 Task: Add De Martino Organic Sauvignon Blanc to the cart.
Action: Mouse moved to (827, 284)
Screenshot: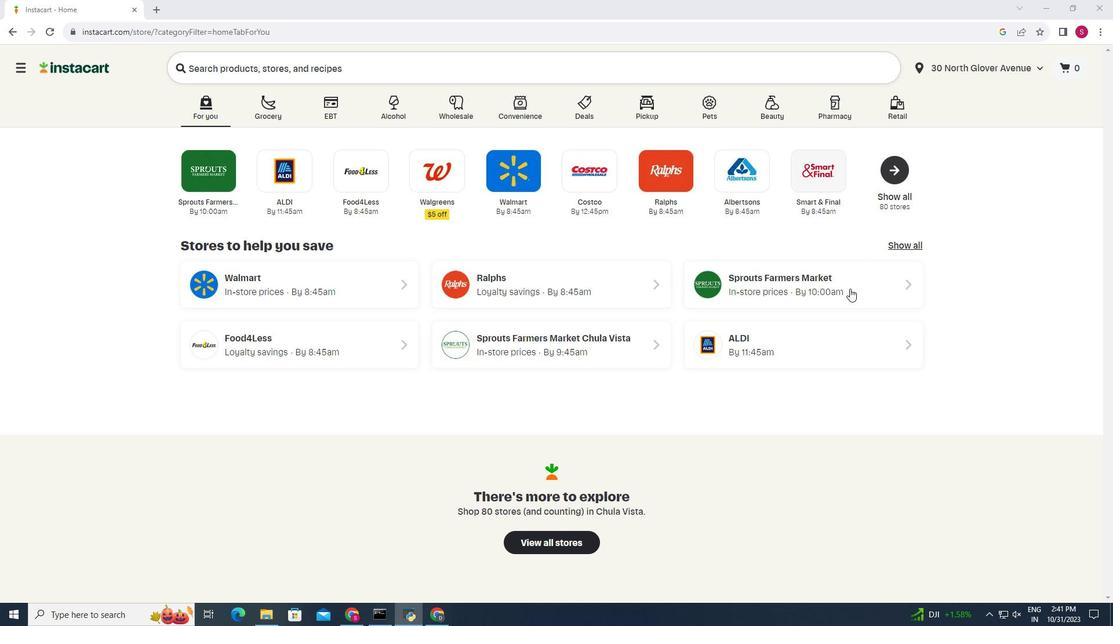 
Action: Mouse pressed left at (827, 284)
Screenshot: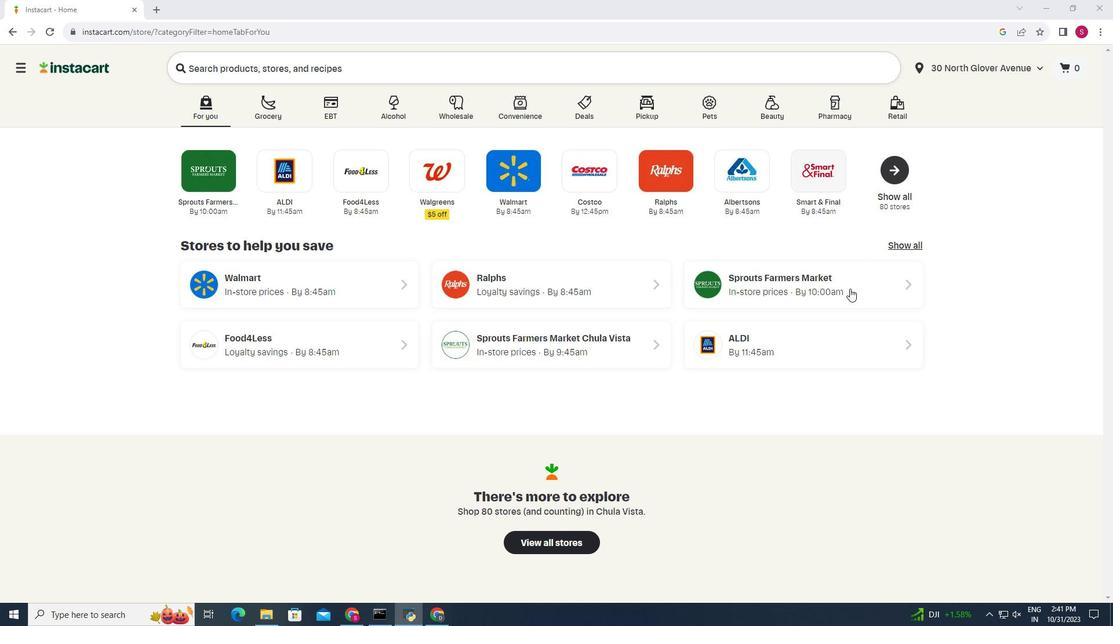 
Action: Mouse moved to (64, 562)
Screenshot: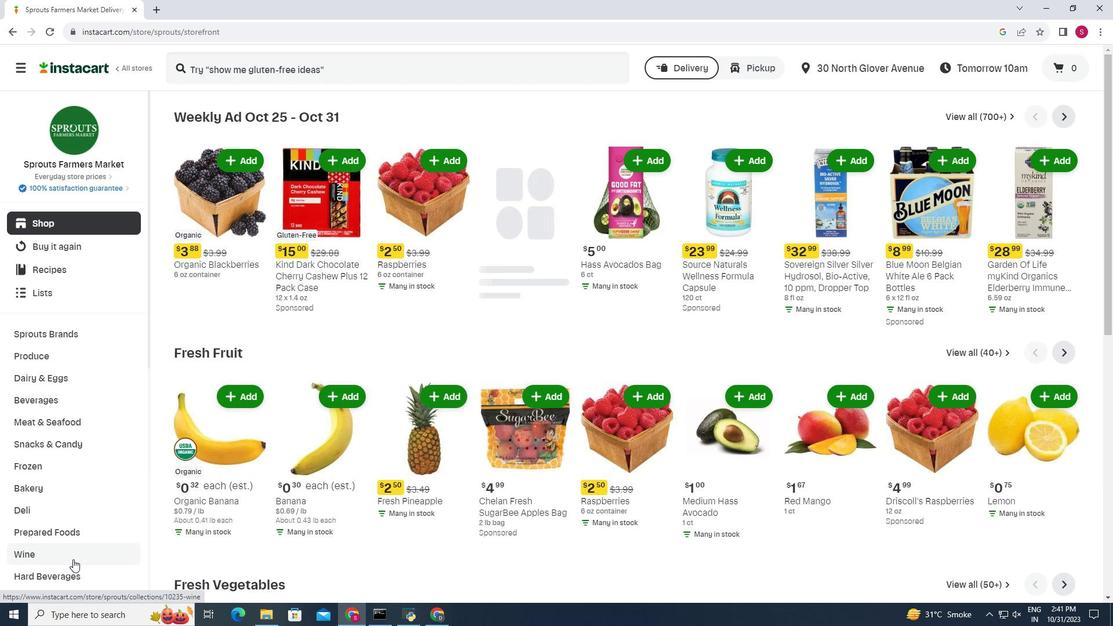 
Action: Mouse pressed left at (64, 562)
Screenshot: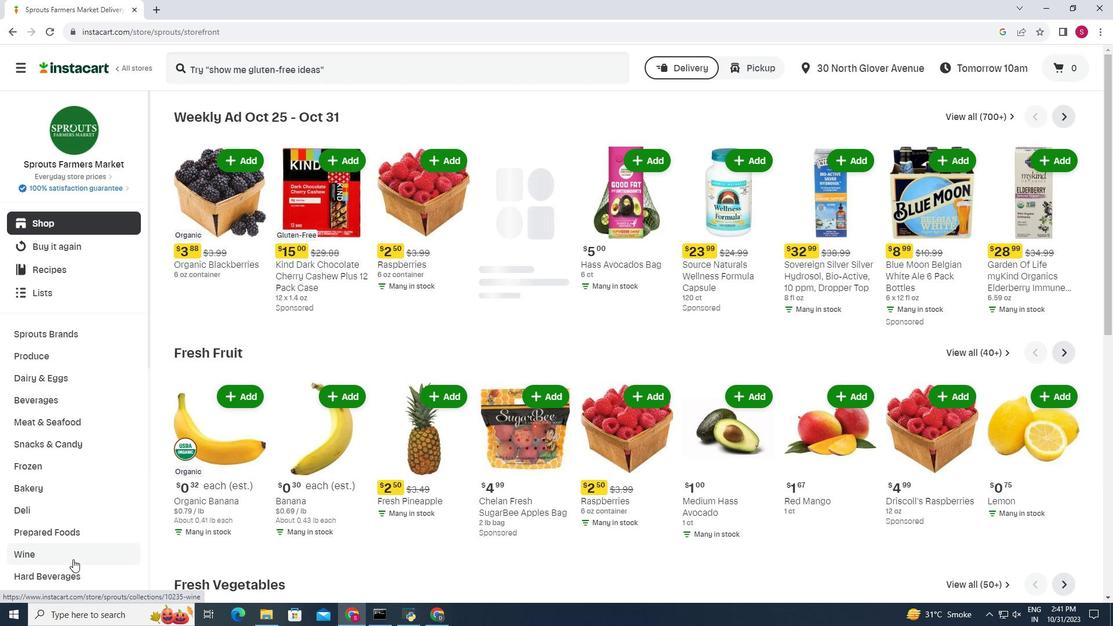 
Action: Mouse moved to (287, 279)
Screenshot: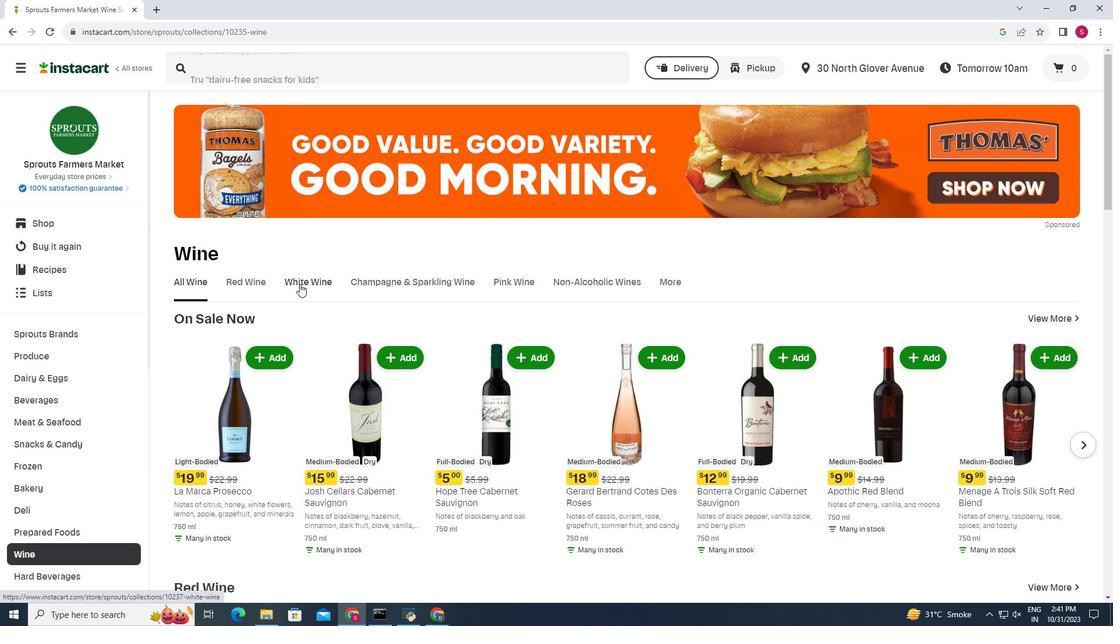 
Action: Mouse pressed left at (287, 279)
Screenshot: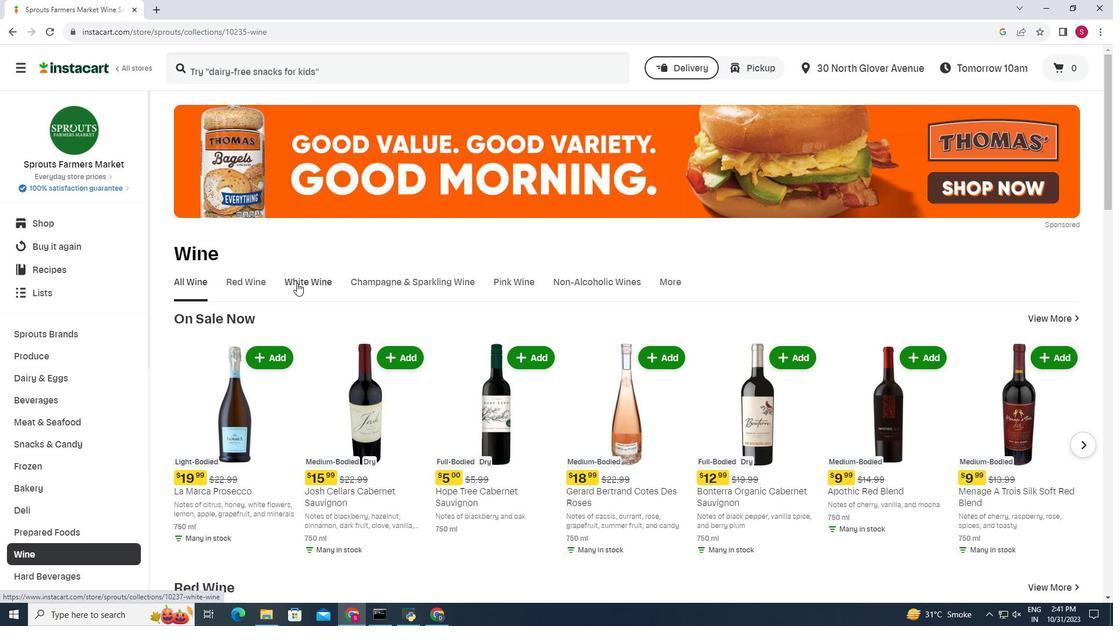 
Action: Mouse moved to (281, 332)
Screenshot: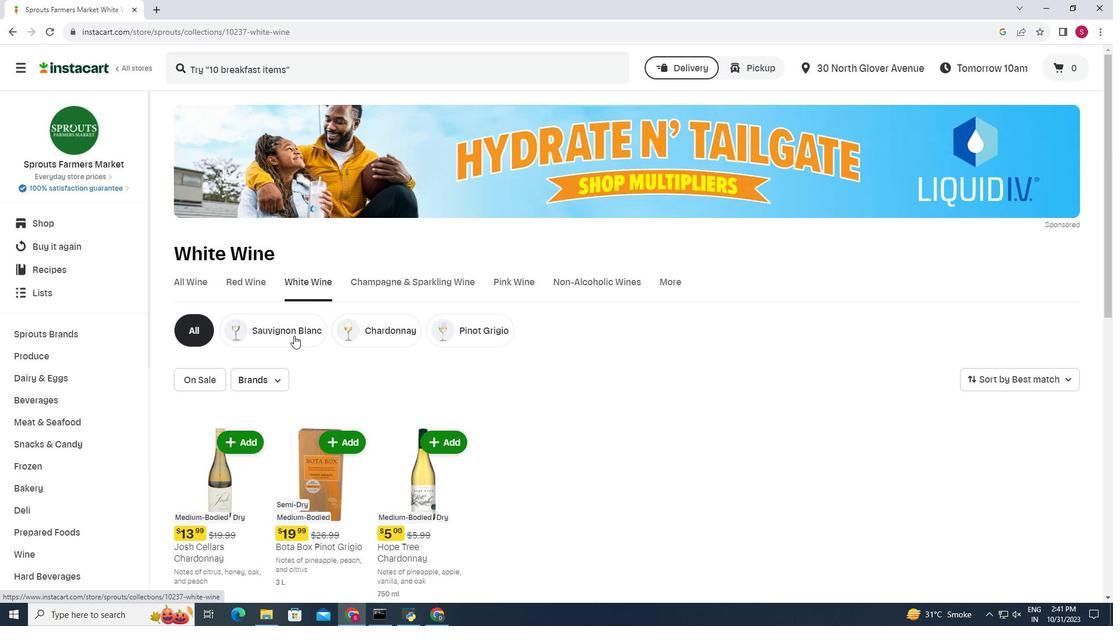
Action: Mouse pressed left at (281, 332)
Screenshot: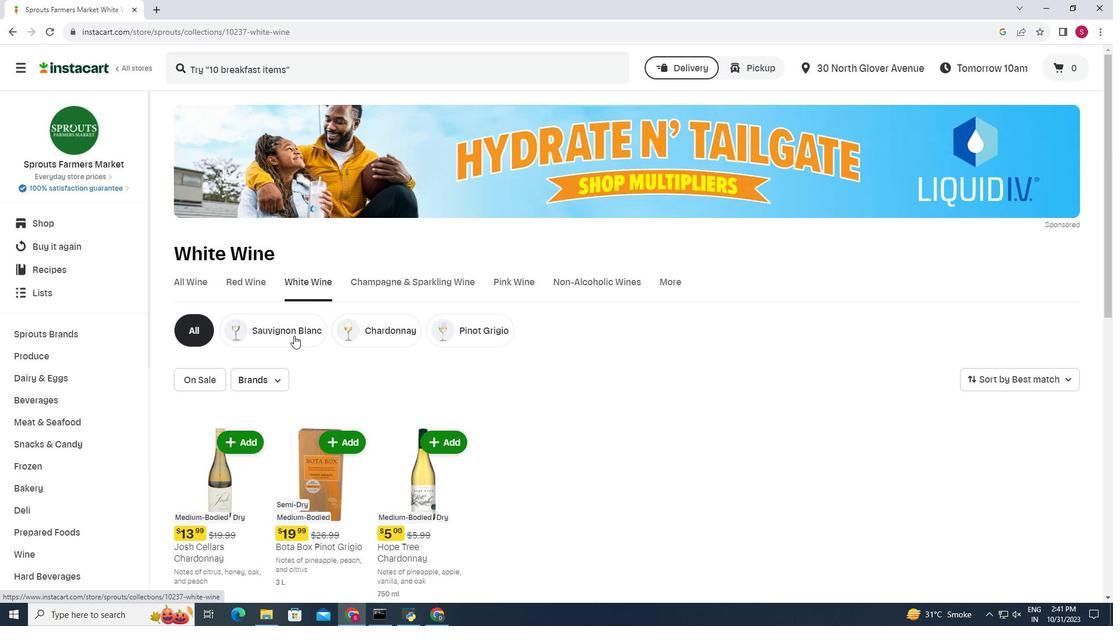 
Action: Mouse moved to (852, 368)
Screenshot: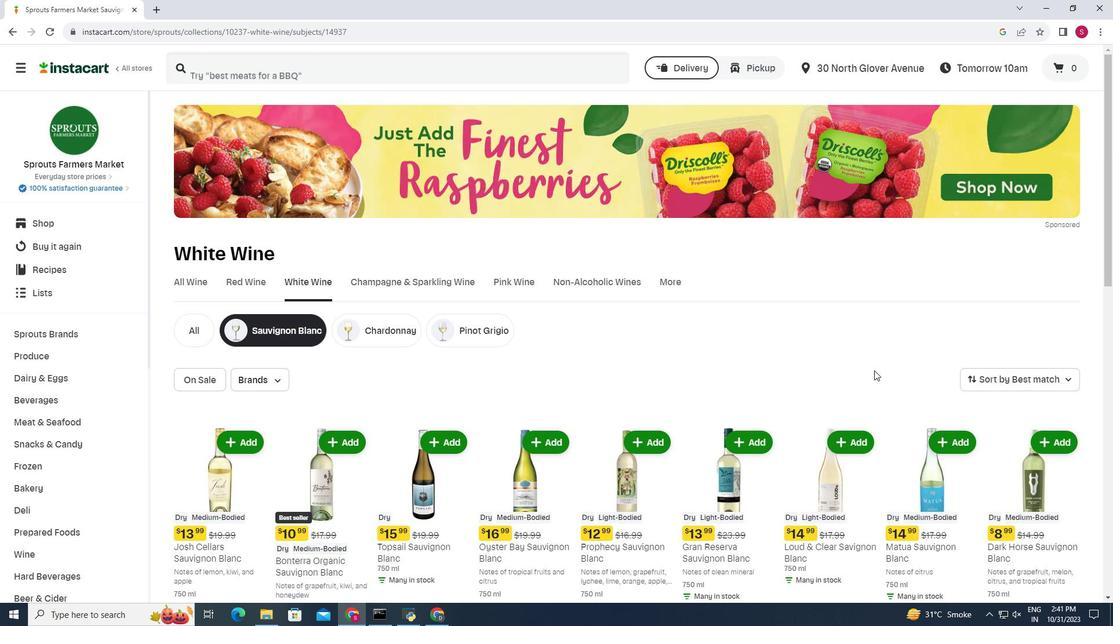 
Action: Mouse scrolled (852, 367) with delta (0, 0)
Screenshot: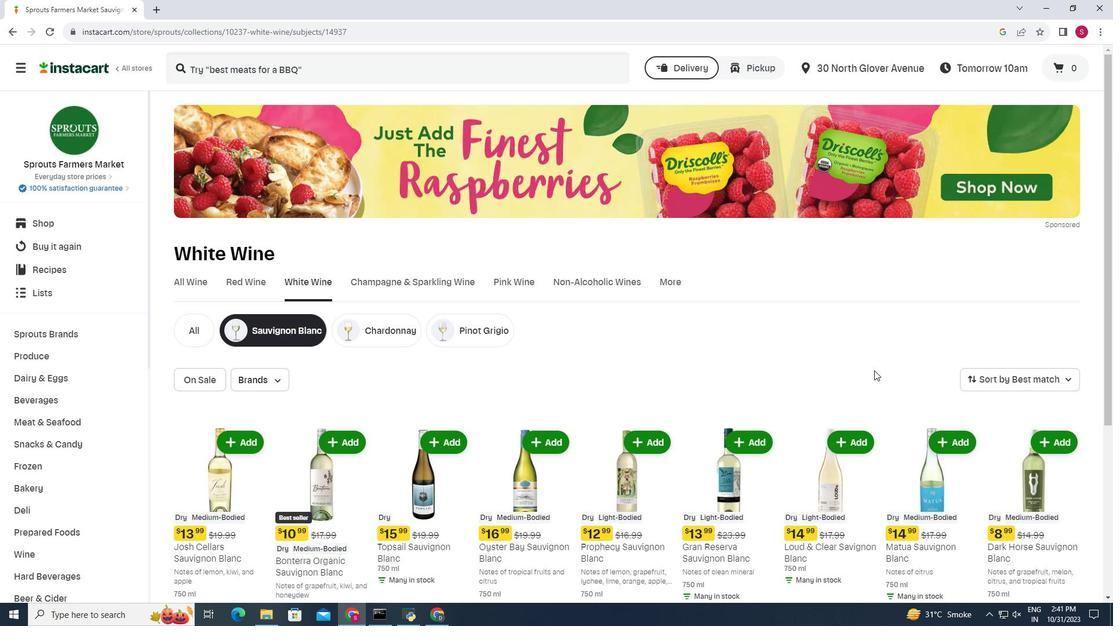 
Action: Mouse scrolled (852, 367) with delta (0, 0)
Screenshot: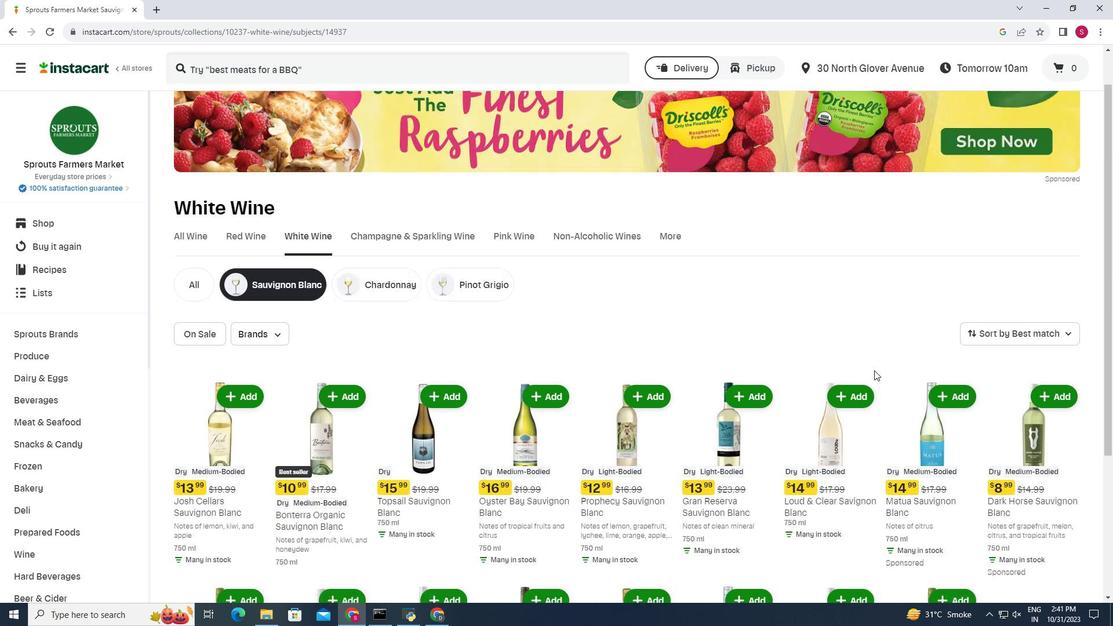 
Action: Mouse moved to (1028, 462)
Screenshot: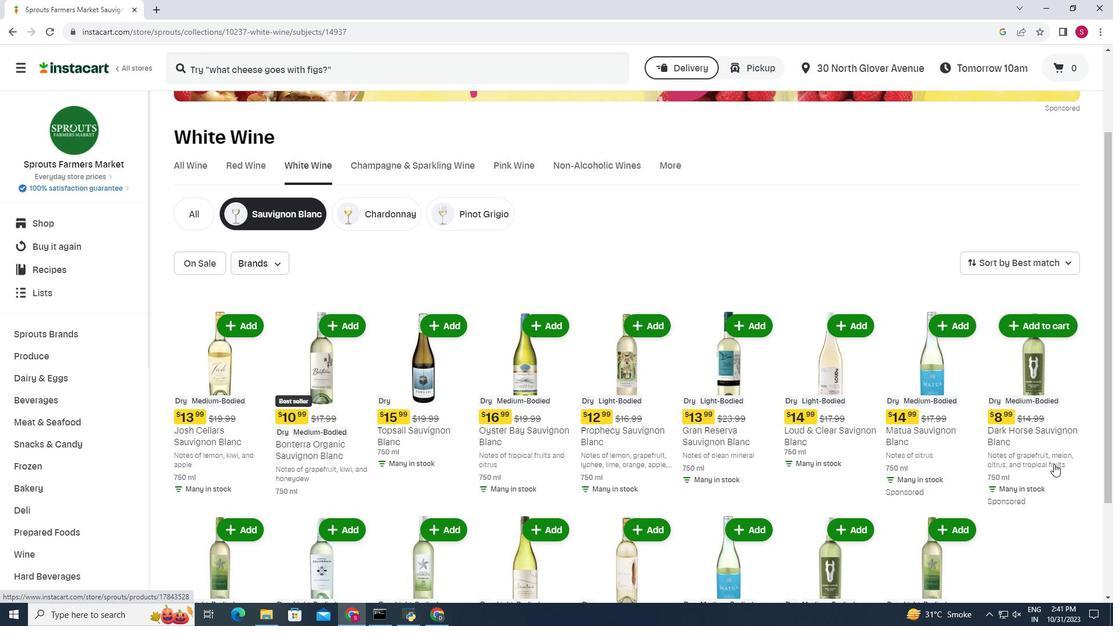
Action: Mouse scrolled (1028, 461) with delta (0, -1)
Screenshot: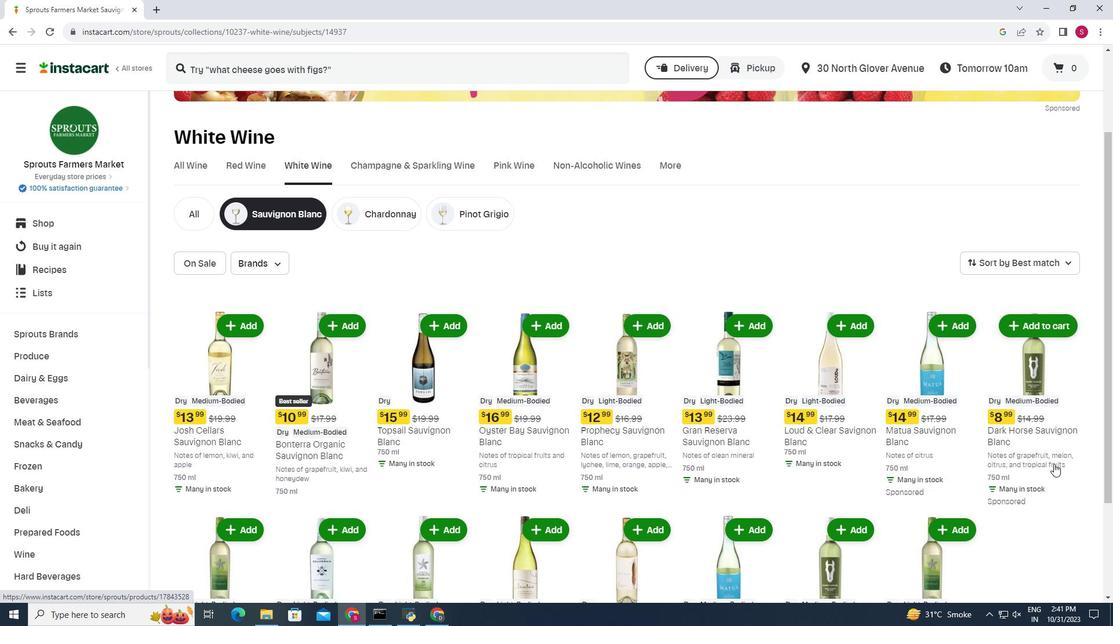
Action: Mouse moved to (1028, 464)
Screenshot: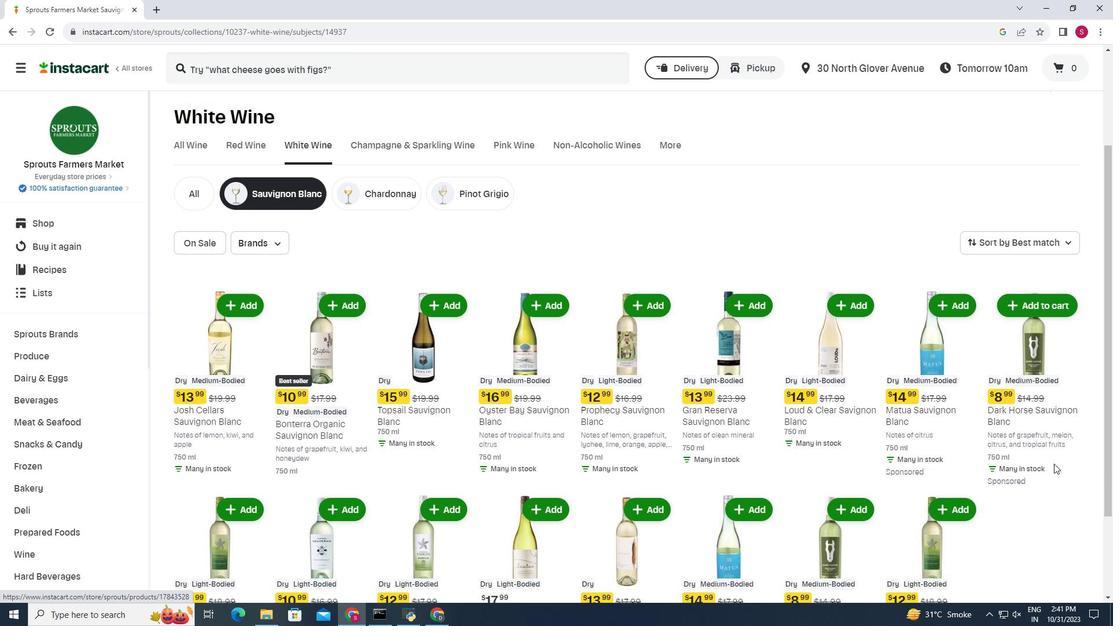 
Action: Mouse scrolled (1028, 464) with delta (0, 0)
Screenshot: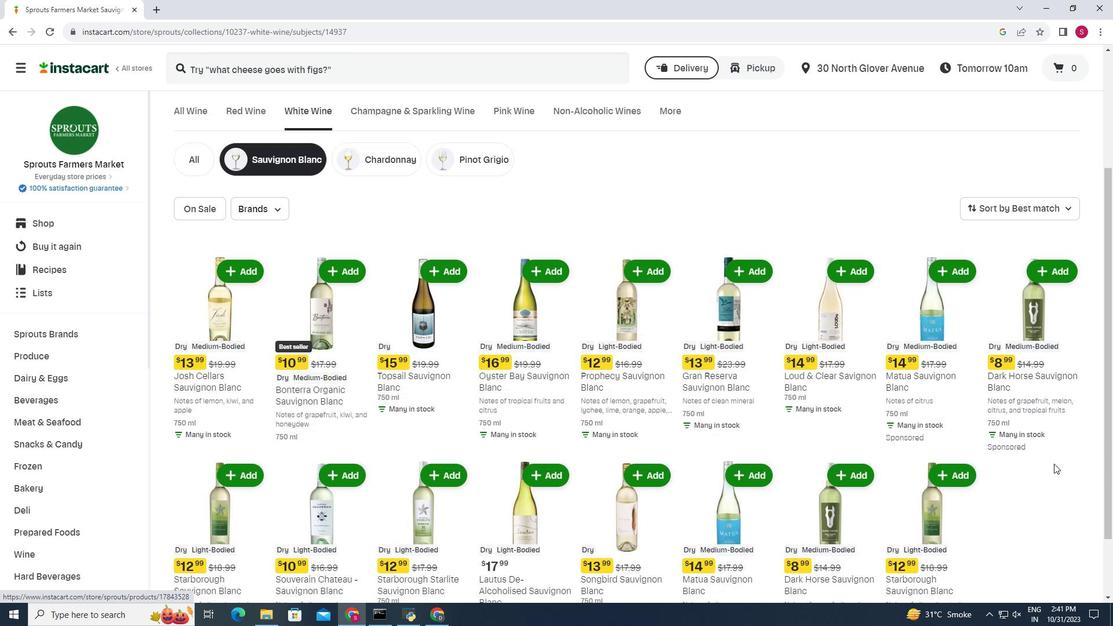 
Action: Mouse scrolled (1028, 464) with delta (0, 0)
Screenshot: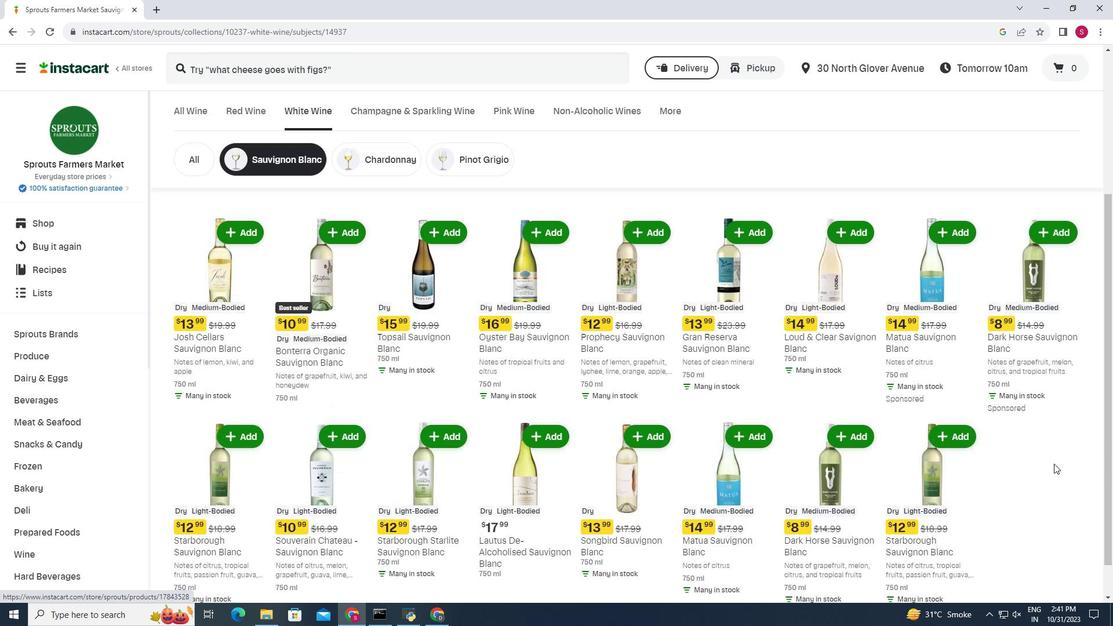 
Action: Mouse moved to (341, 487)
Screenshot: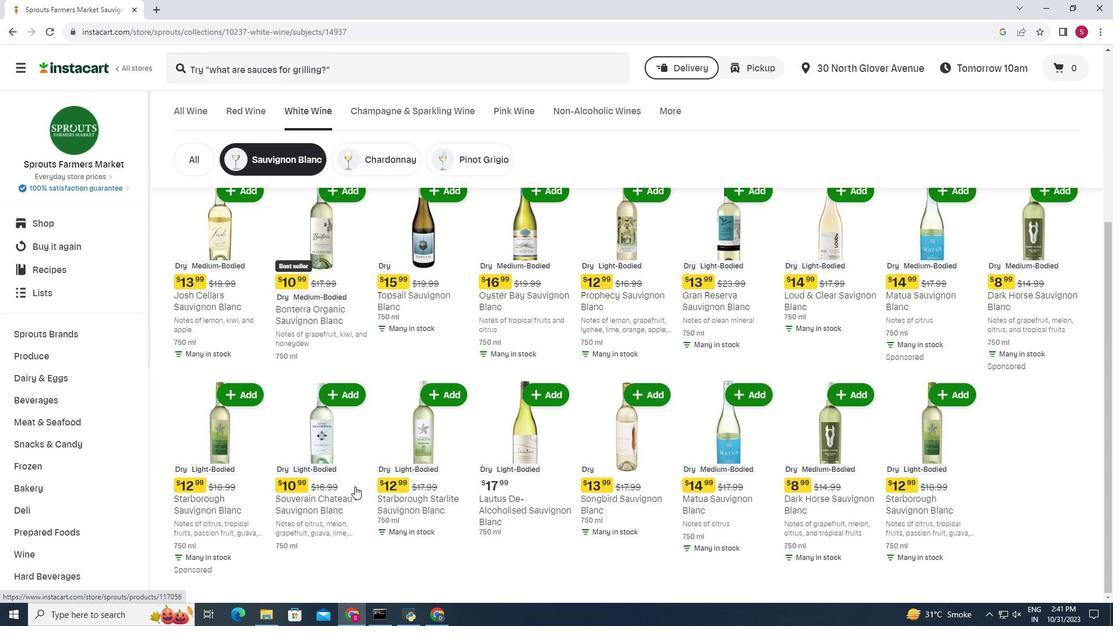 
Action: Mouse scrolled (341, 487) with delta (0, 0)
Screenshot: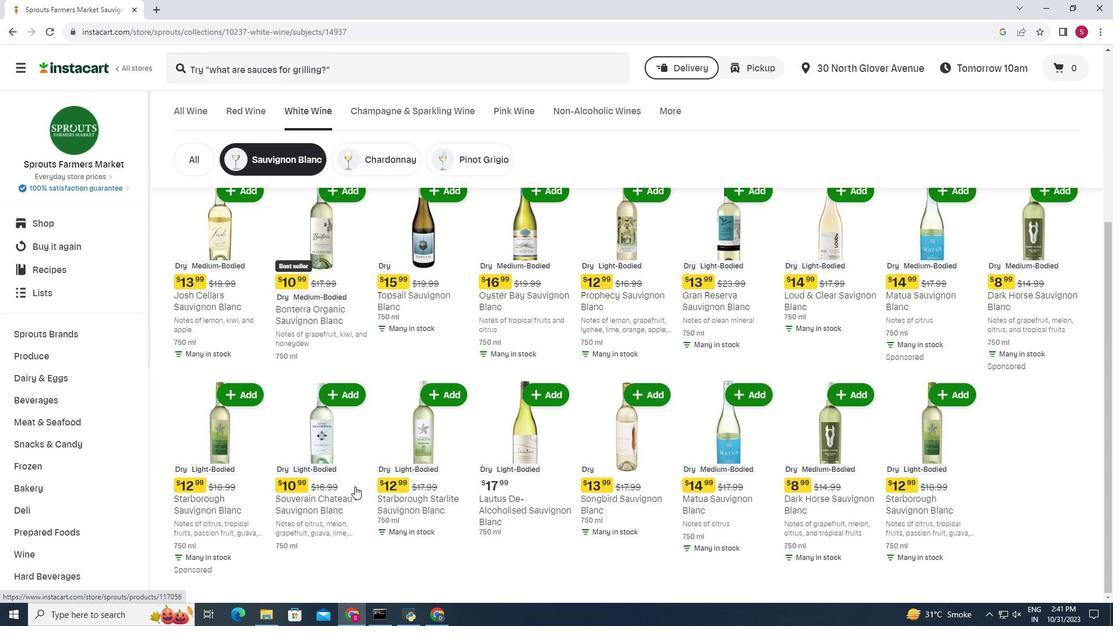 
Action: Mouse moved to (339, 488)
Screenshot: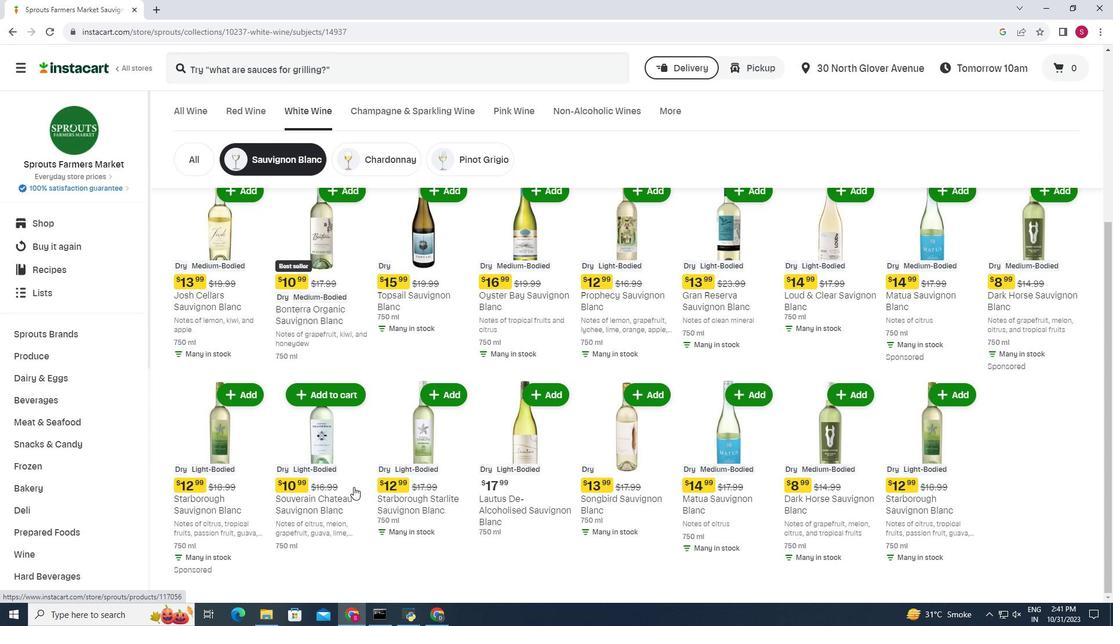 
Action: Mouse scrolled (339, 487) with delta (0, 0)
Screenshot: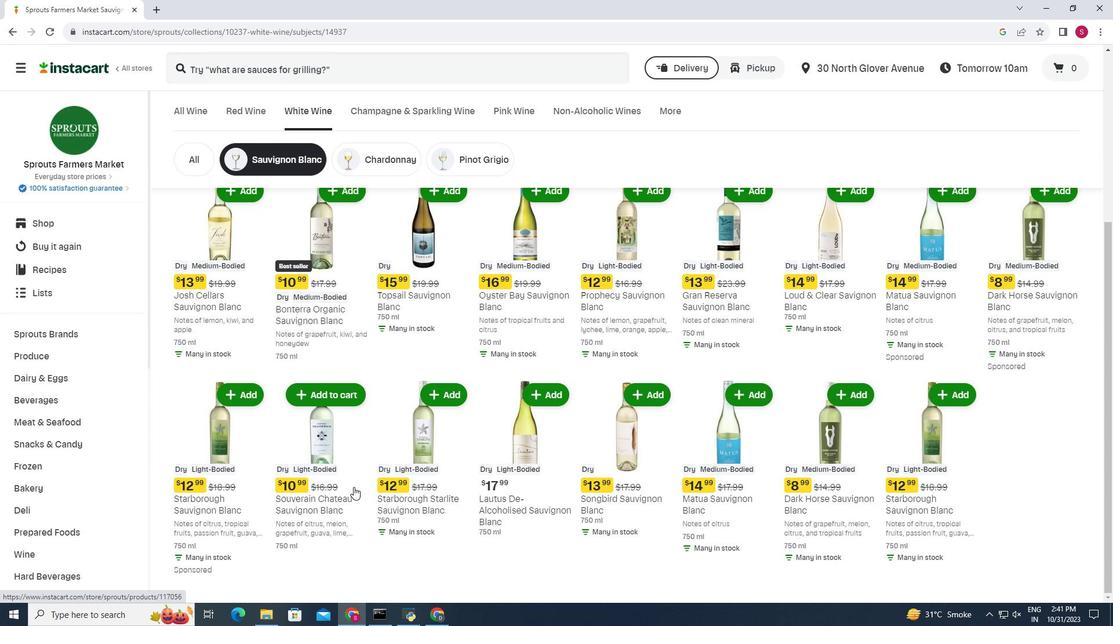 
Action: Mouse scrolled (339, 487) with delta (0, 0)
Screenshot: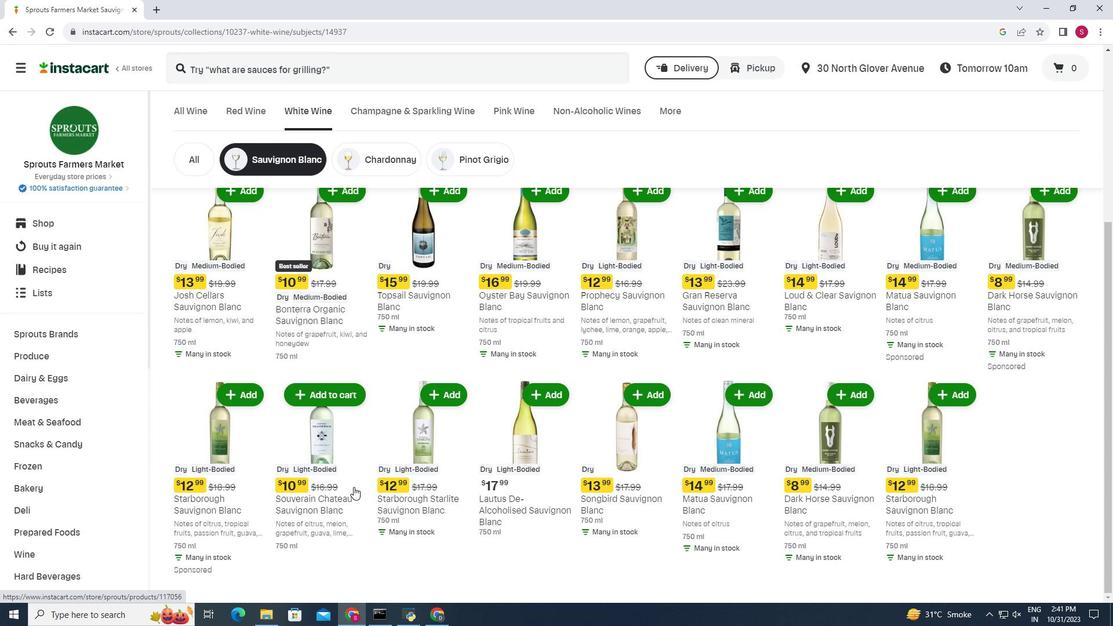 
Action: Mouse scrolled (339, 487) with delta (0, 0)
Screenshot: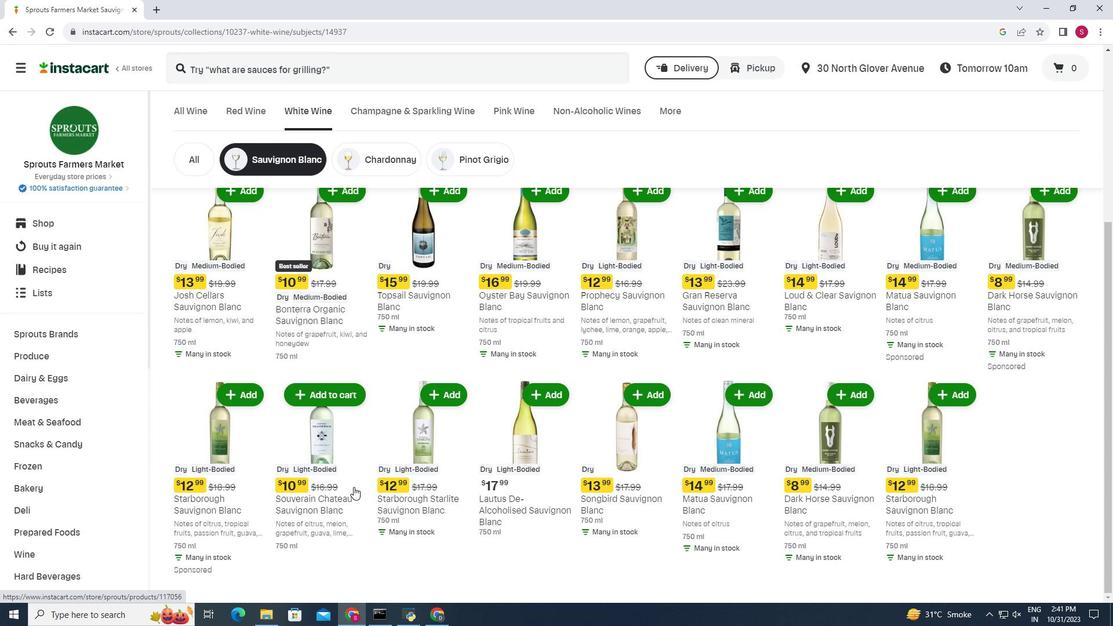 
Action: Mouse moved to (336, 489)
Screenshot: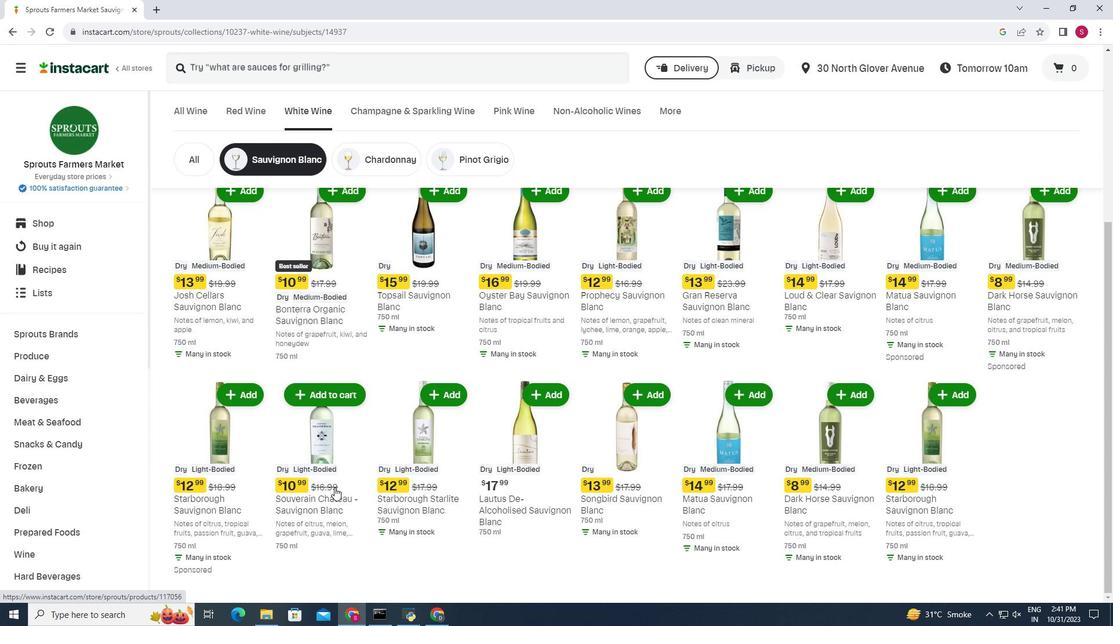 
Action: Mouse scrolled (336, 488) with delta (0, 0)
Screenshot: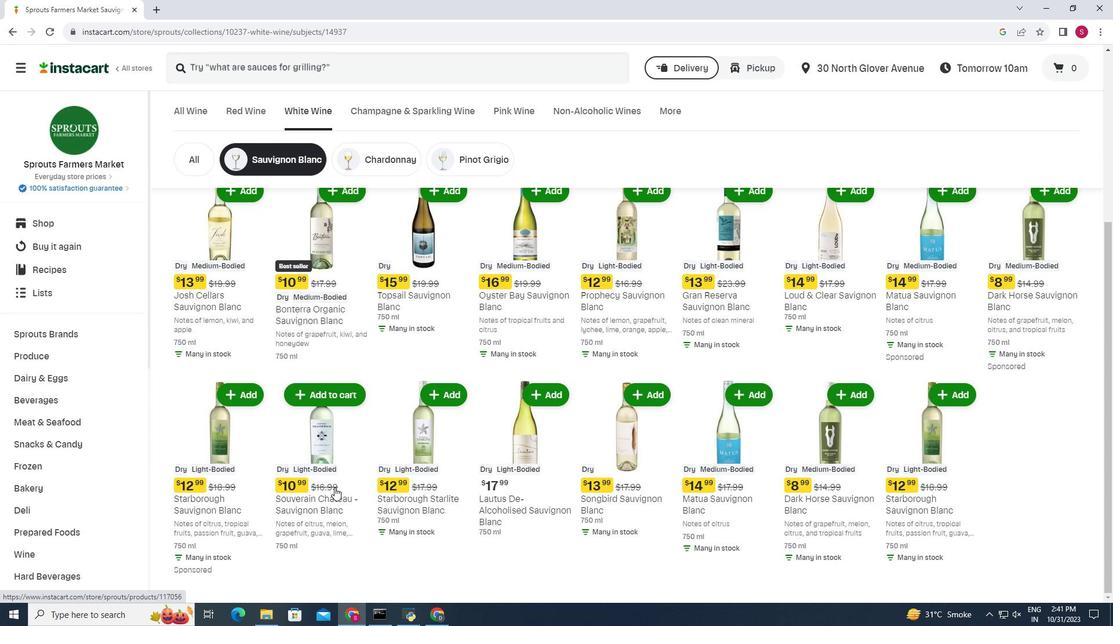 
Action: Mouse moved to (160, 461)
Screenshot: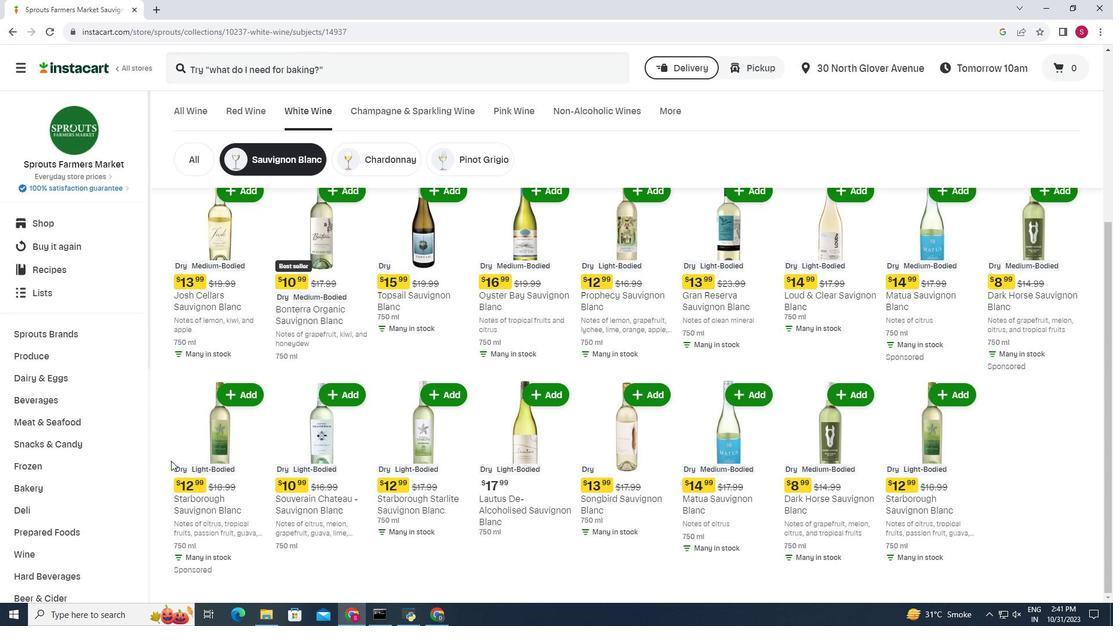 
Action: Mouse scrolled (160, 462) with delta (0, 1)
Screenshot: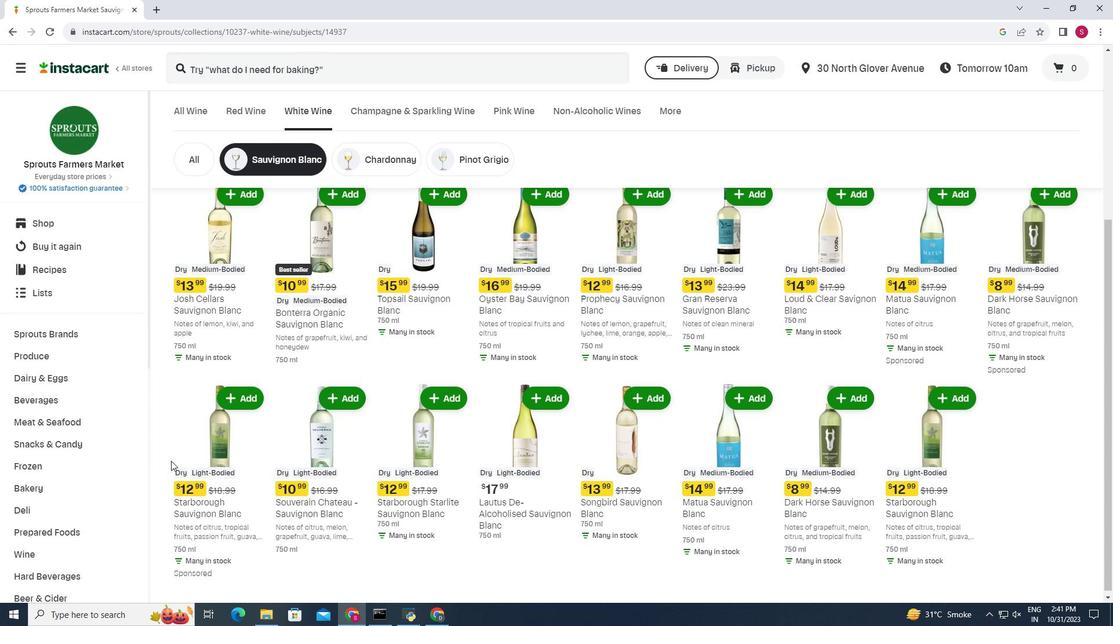 
Action: Mouse moved to (437, 399)
Screenshot: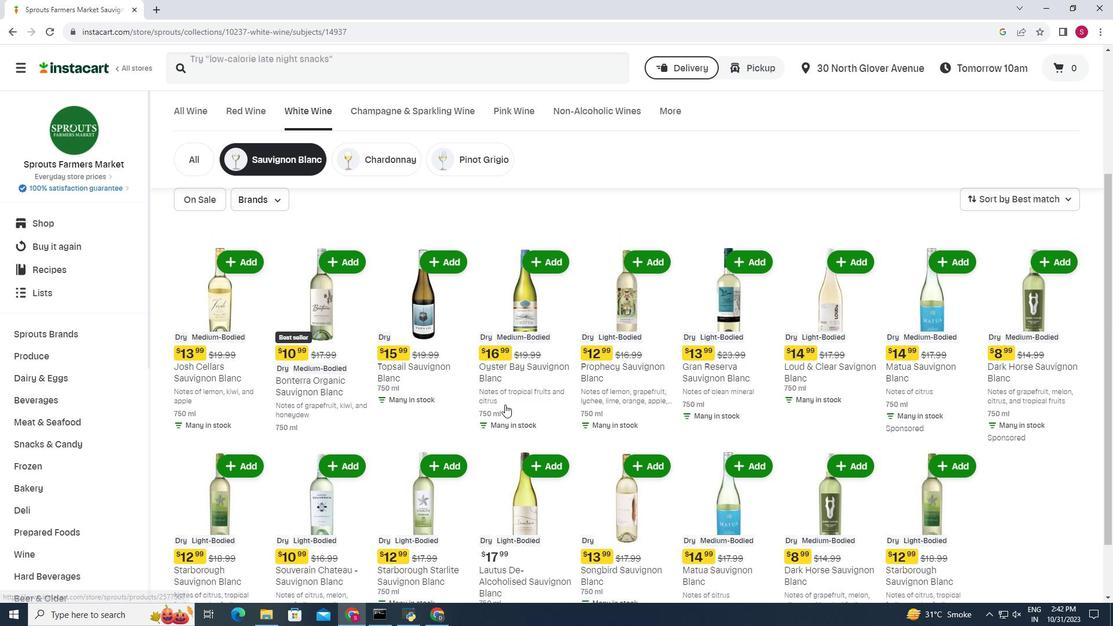 
Action: Mouse scrolled (437, 400) with delta (0, 0)
Screenshot: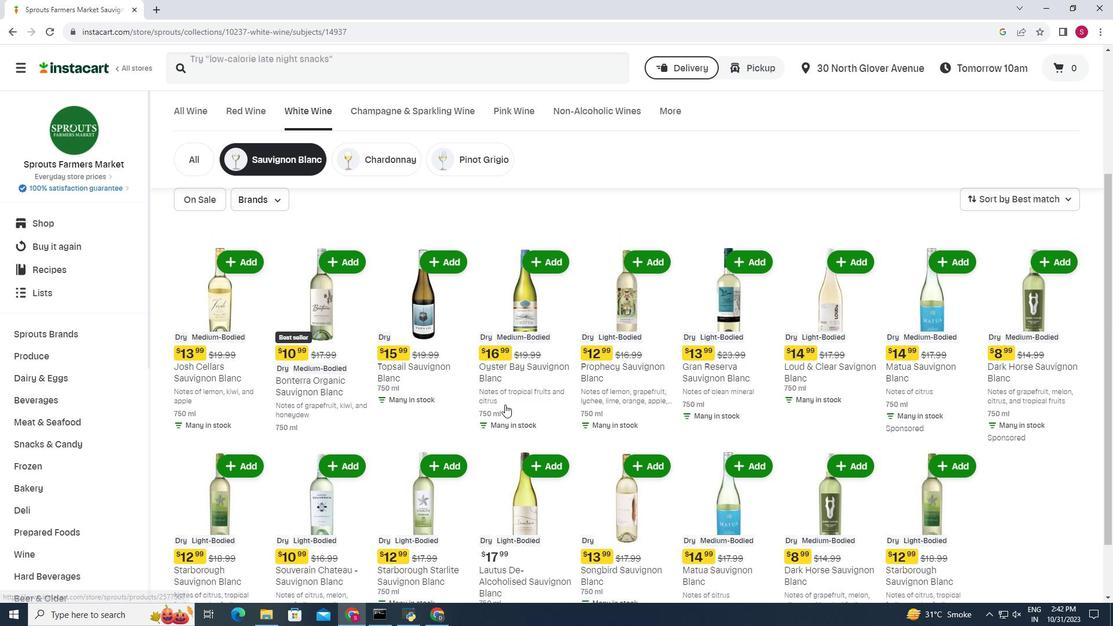 
Action: Mouse moved to (491, 403)
Screenshot: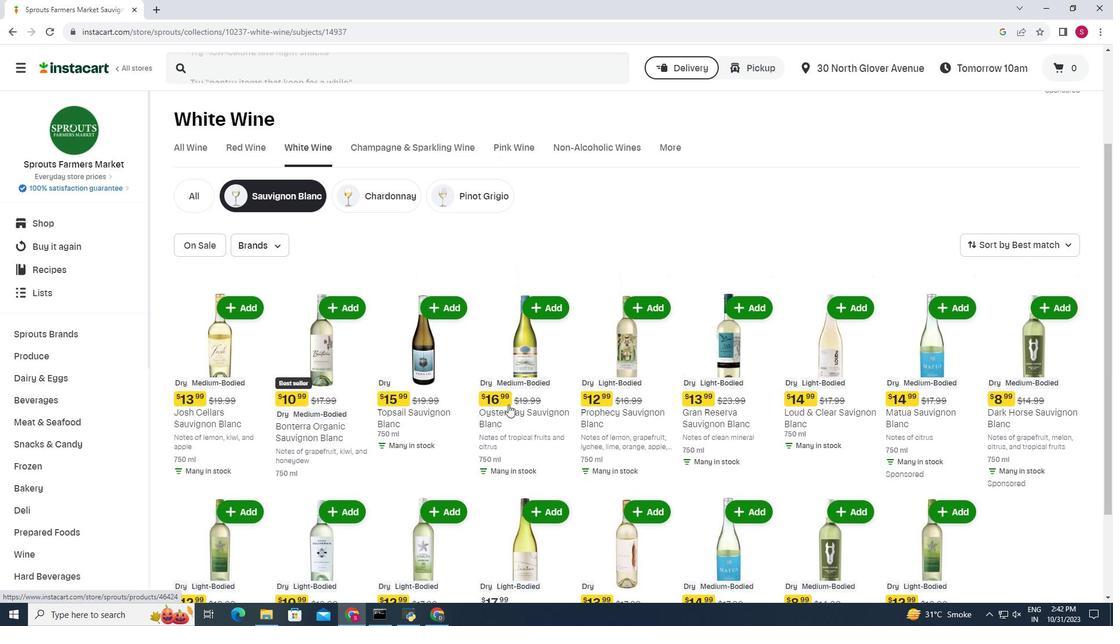 
Action: Mouse scrolled (491, 404) with delta (0, 0)
Screenshot: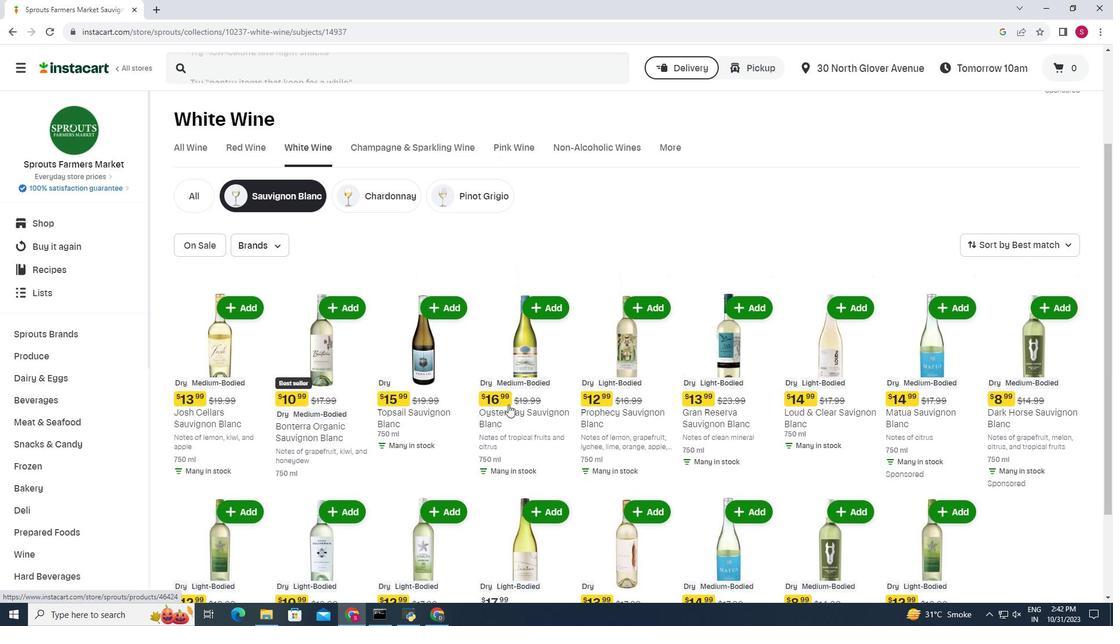 
Action: Mouse moved to (741, 374)
Screenshot: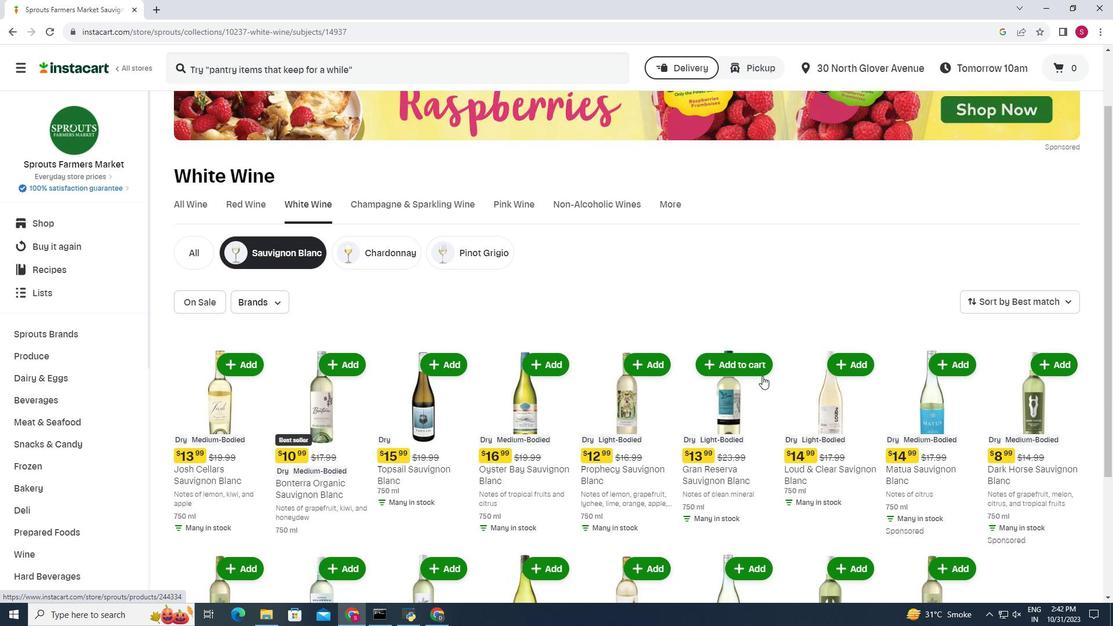 
Action: Mouse scrolled (741, 375) with delta (0, 0)
Screenshot: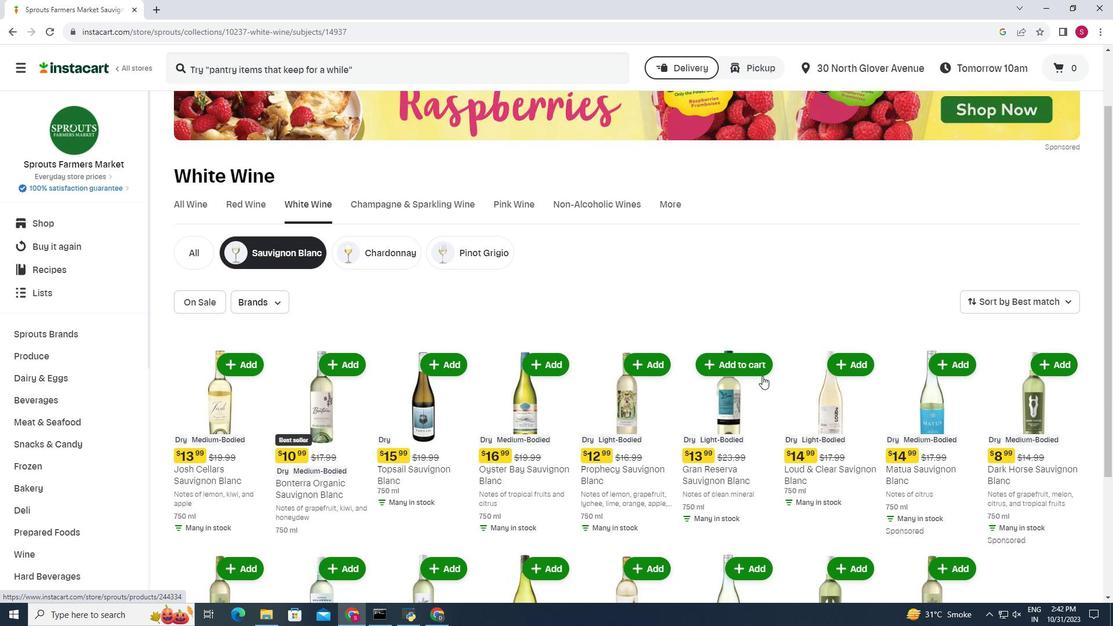 
Action: Mouse moved to (742, 373)
Screenshot: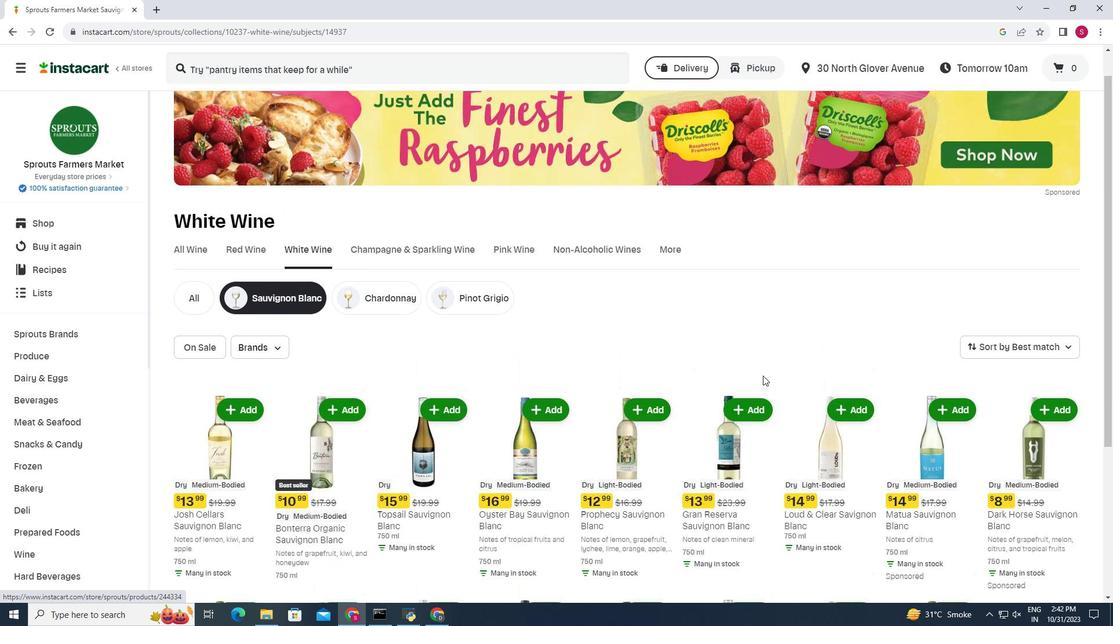 
Action: Mouse scrolled (742, 374) with delta (0, 0)
Screenshot: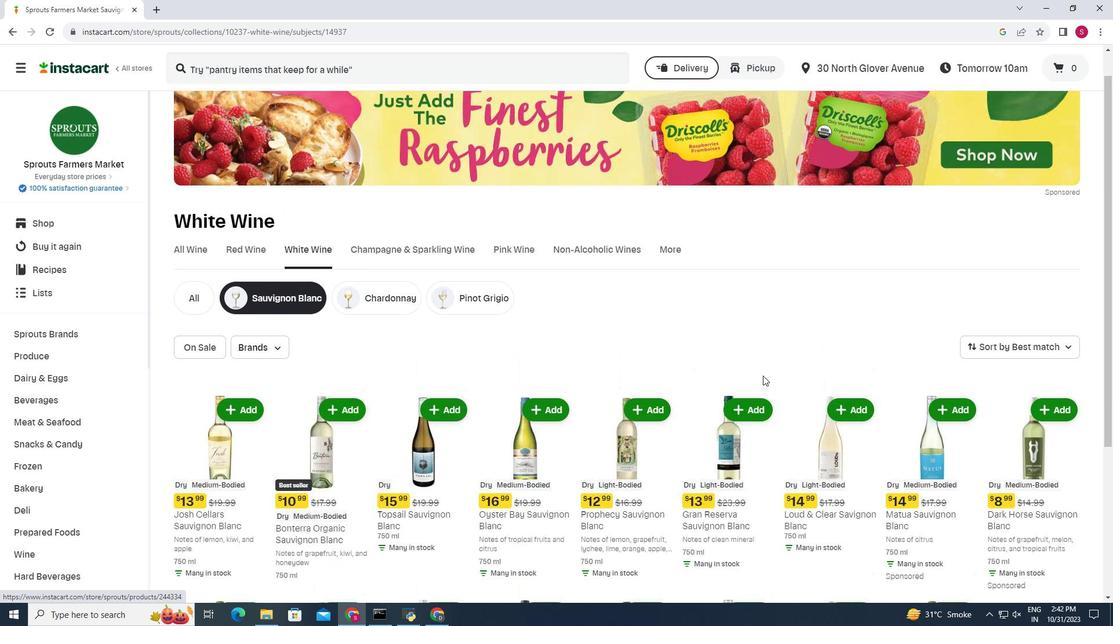 
Action: Mouse moved to (709, 349)
Screenshot: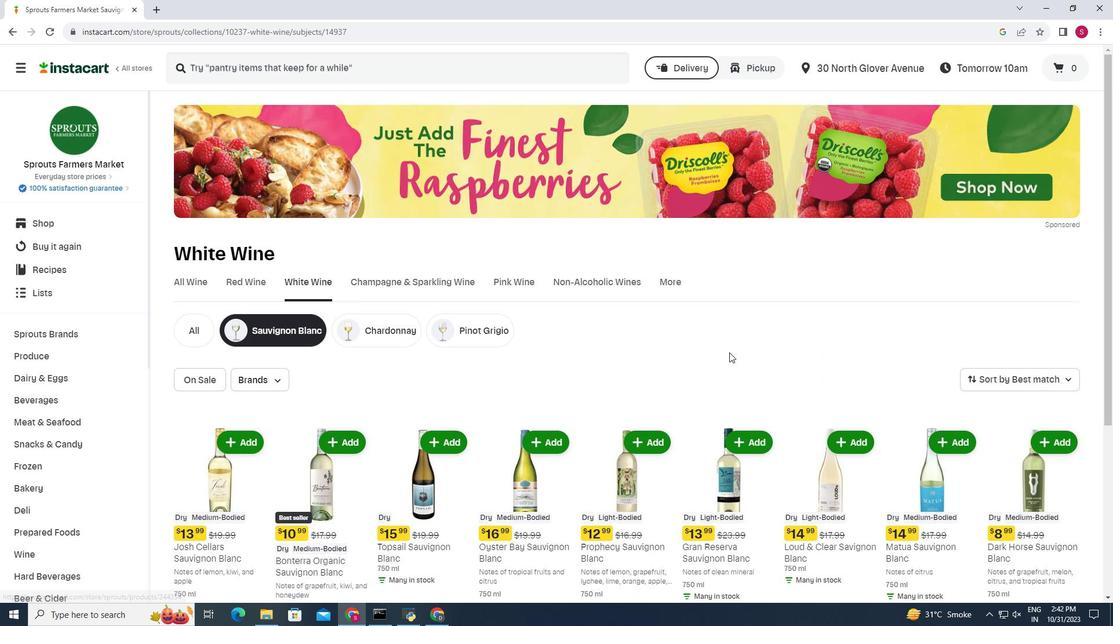 
